 Task: Create a task  Integrate a new online platform for online meditation sessions , assign it to team member softage.3@softage.net in the project AutoEngine and update the status of the task to  At Risk , set the priority of the task to Medium
Action: Mouse moved to (55, 42)
Screenshot: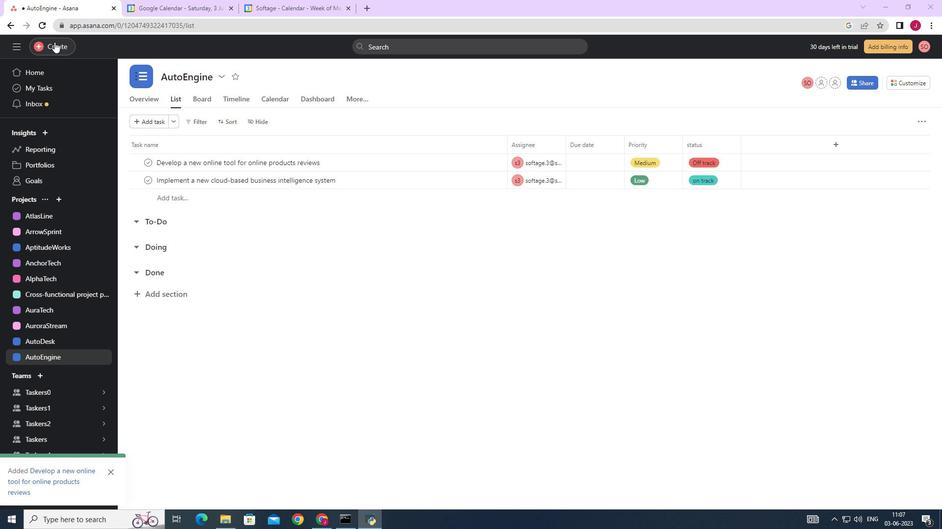 
Action: Mouse pressed left at (55, 42)
Screenshot: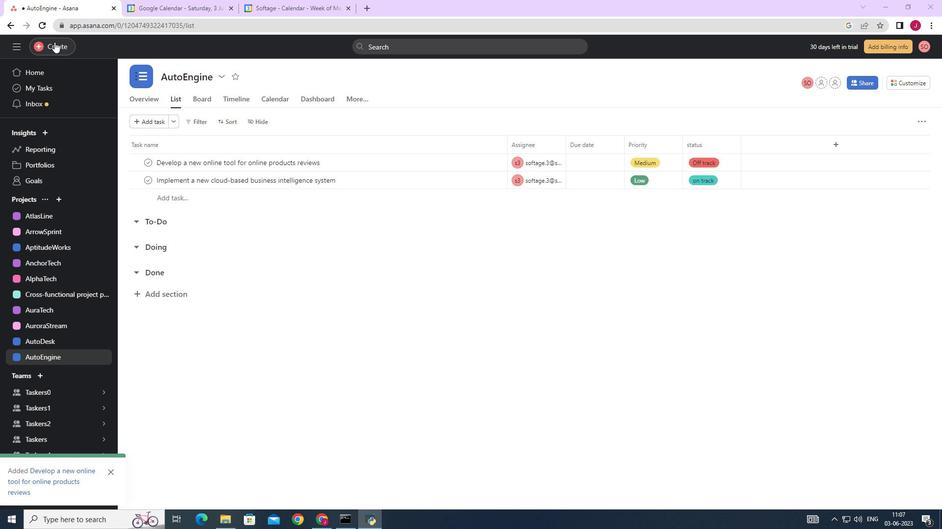
Action: Mouse moved to (118, 47)
Screenshot: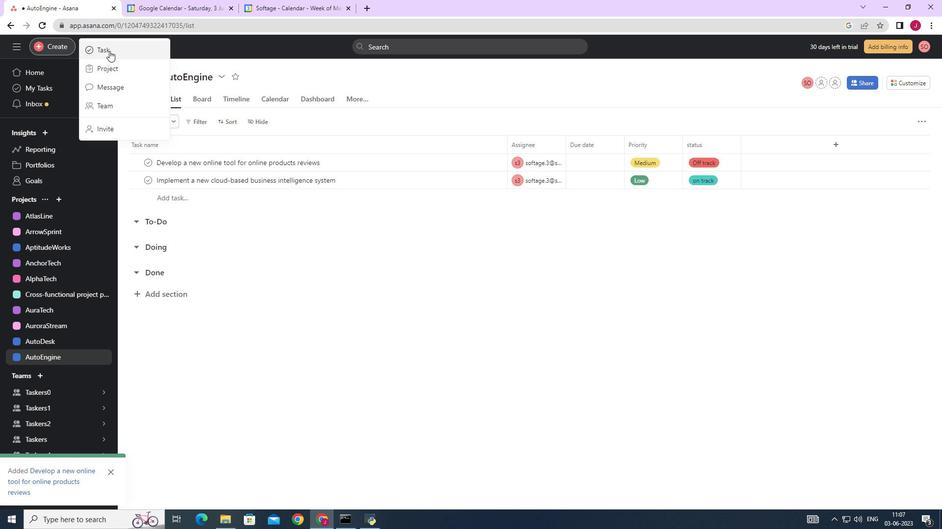 
Action: Mouse pressed left at (118, 47)
Screenshot: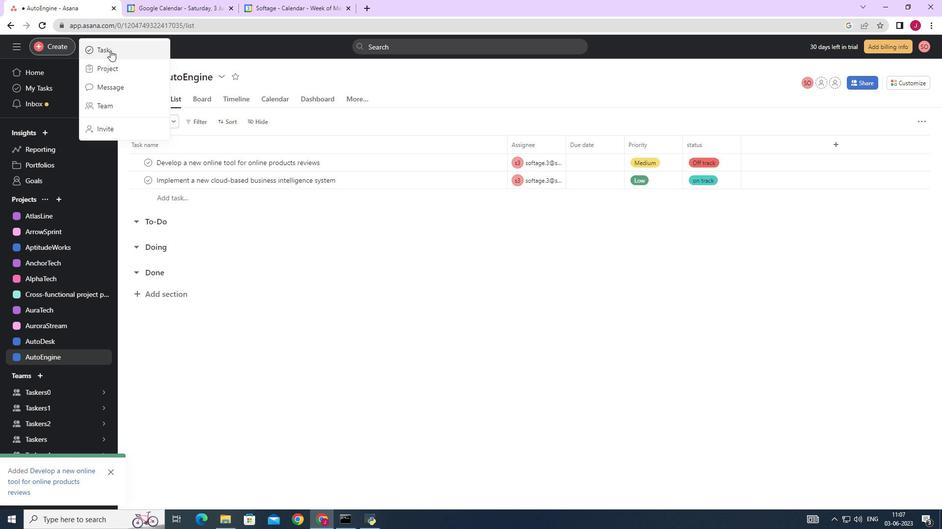 
Action: Mouse moved to (752, 325)
Screenshot: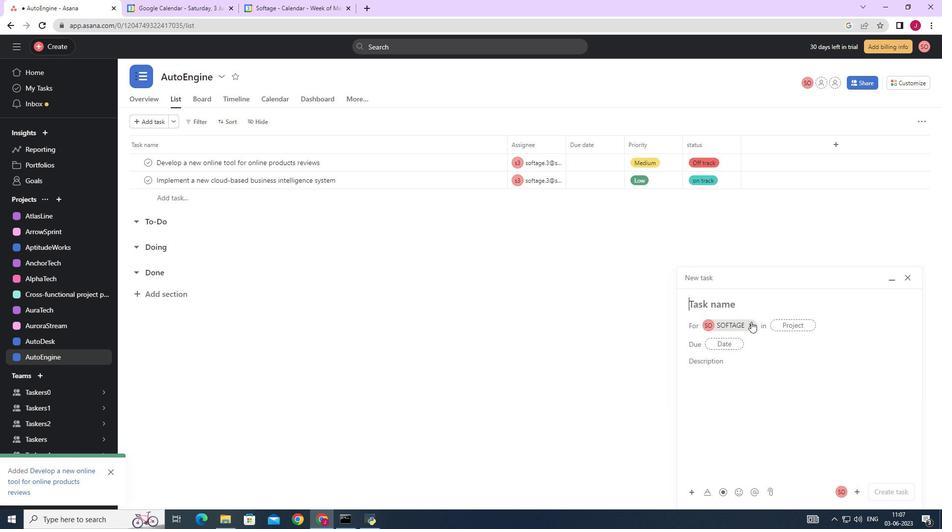 
Action: Mouse pressed left at (752, 325)
Screenshot: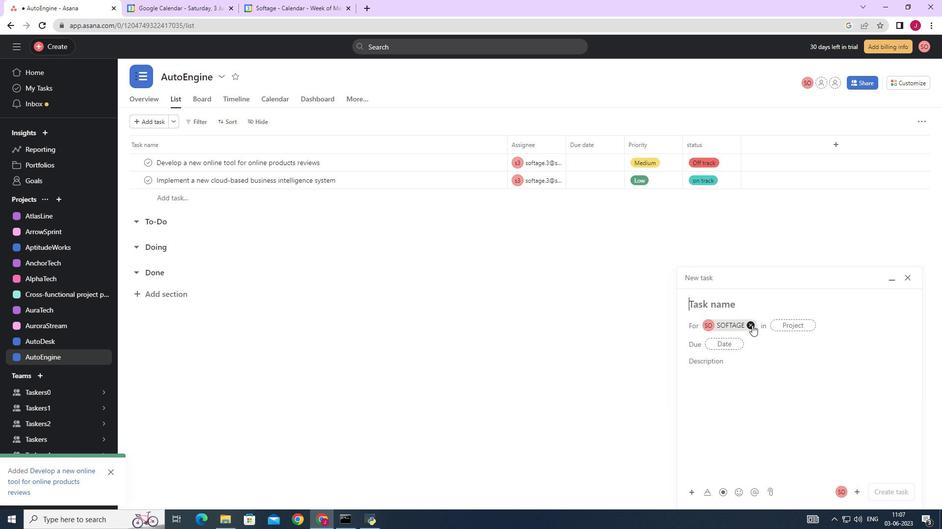 
Action: Mouse moved to (710, 304)
Screenshot: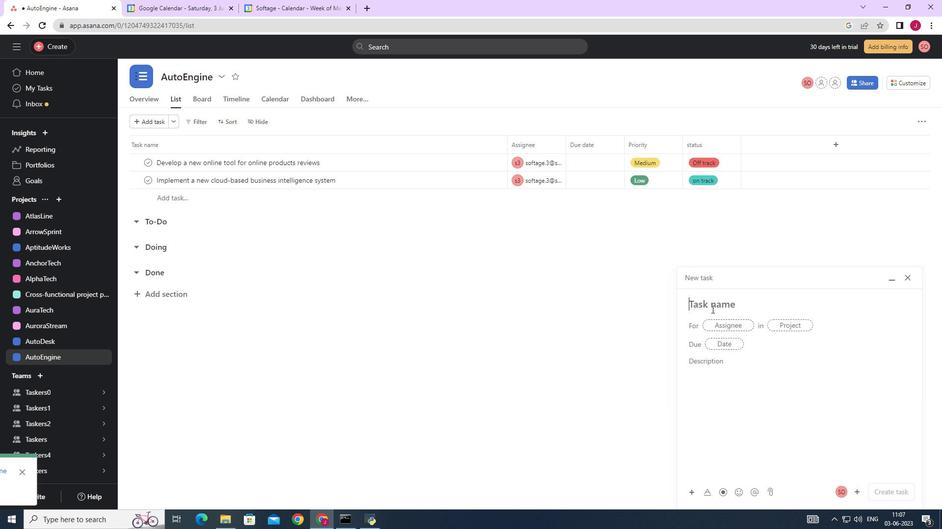 
Action: Mouse pressed left at (710, 304)
Screenshot: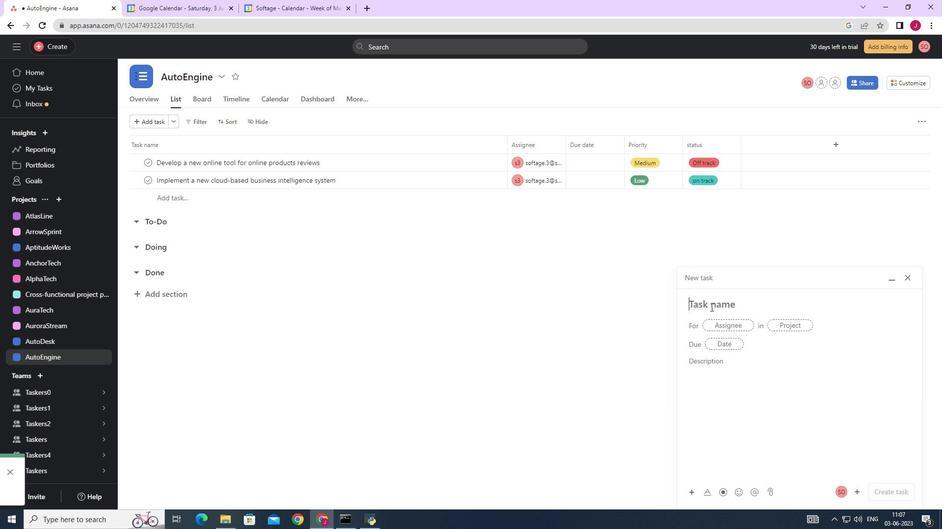 
Action: Mouse moved to (711, 304)
Screenshot: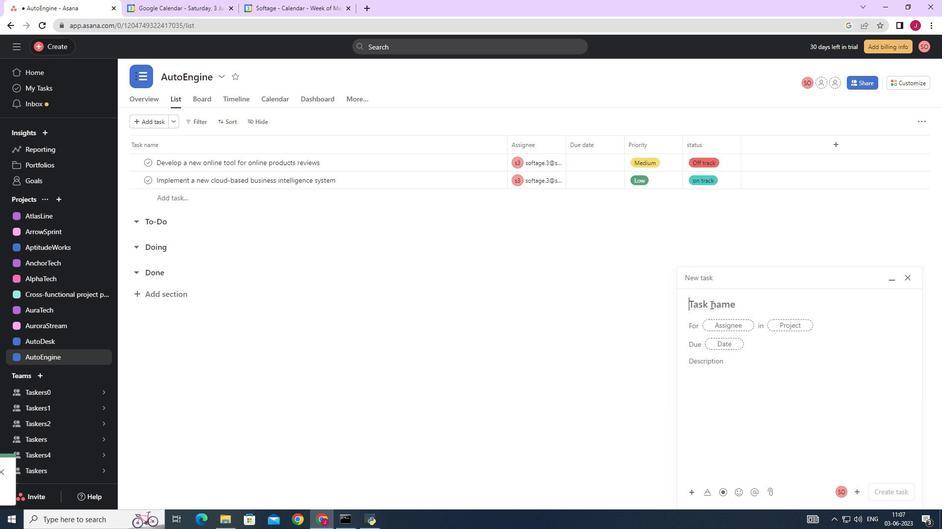
Action: Key pressed <Key.caps_lock>I<Key.caps_lock>ntegrate<Key.space>a<Key.space>new<Key.space>online<Key.space>platform<Key.space>for<Key.space>online<Key.space>mediation<Key.space>sessions
Screenshot: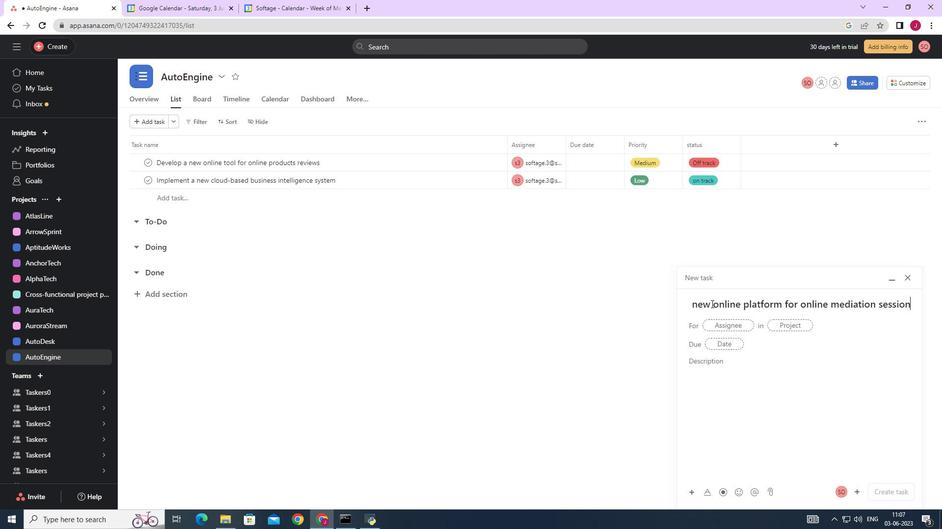 
Action: Mouse moved to (733, 328)
Screenshot: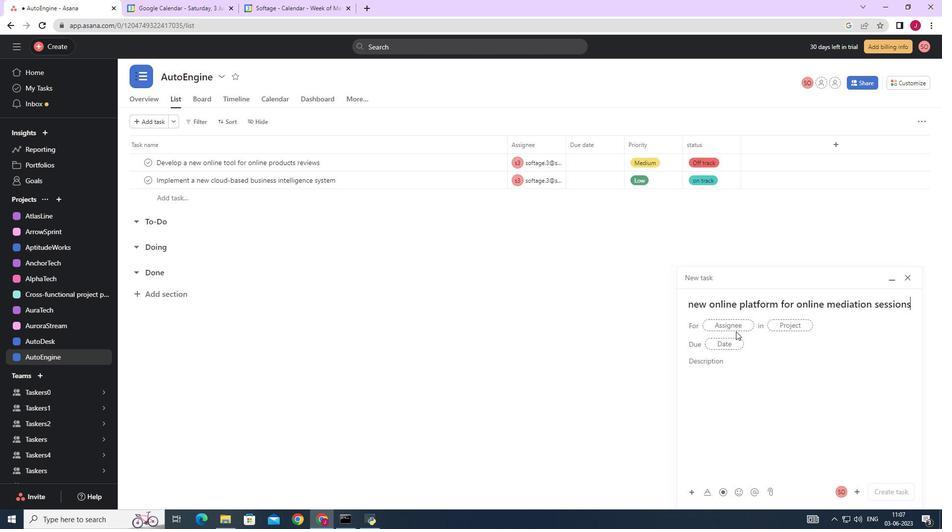 
Action: Mouse pressed left at (733, 328)
Screenshot: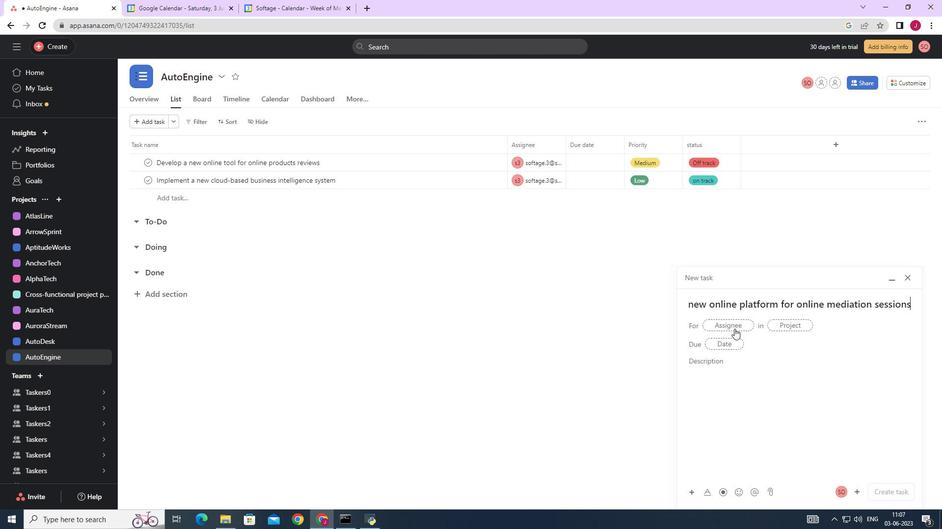 
Action: Key pressed softage.3
Screenshot: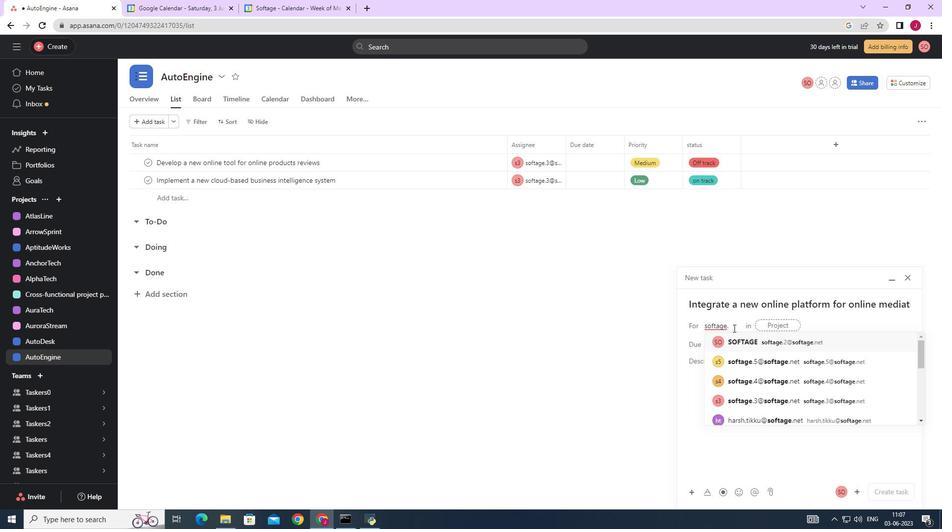 
Action: Mouse moved to (747, 341)
Screenshot: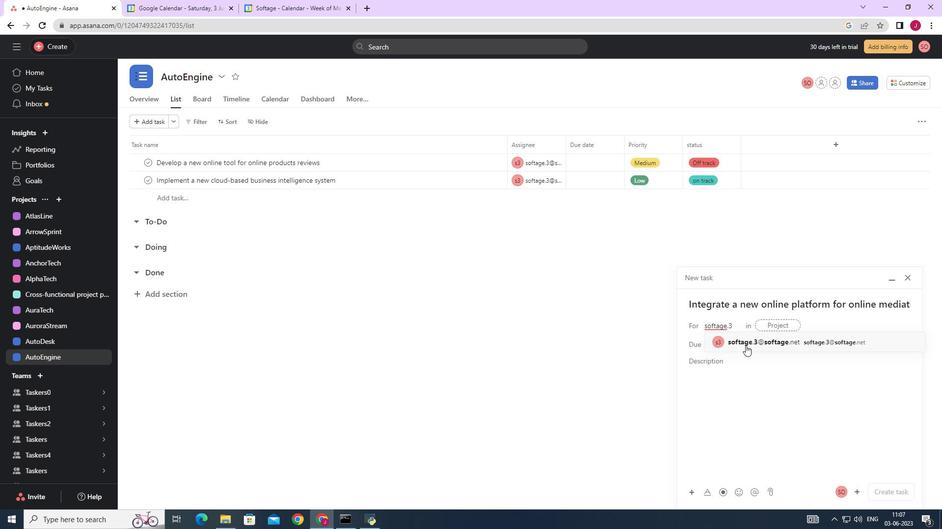 
Action: Mouse pressed left at (747, 341)
Screenshot: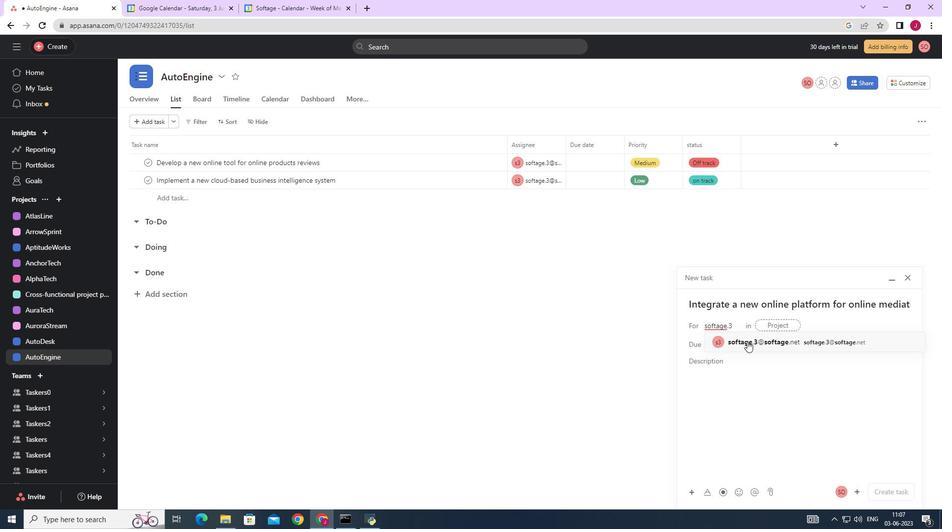 
Action: Mouse moved to (633, 341)
Screenshot: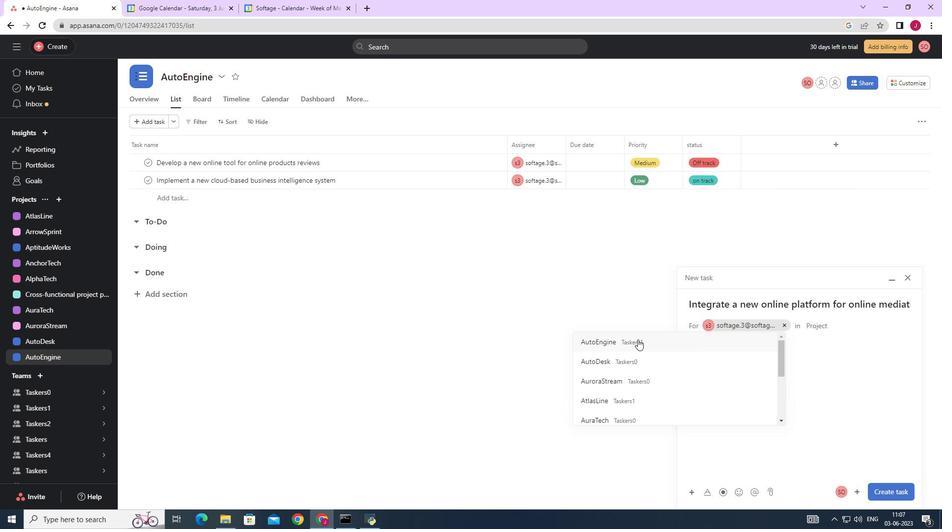 
Action: Mouse pressed left at (633, 341)
Screenshot: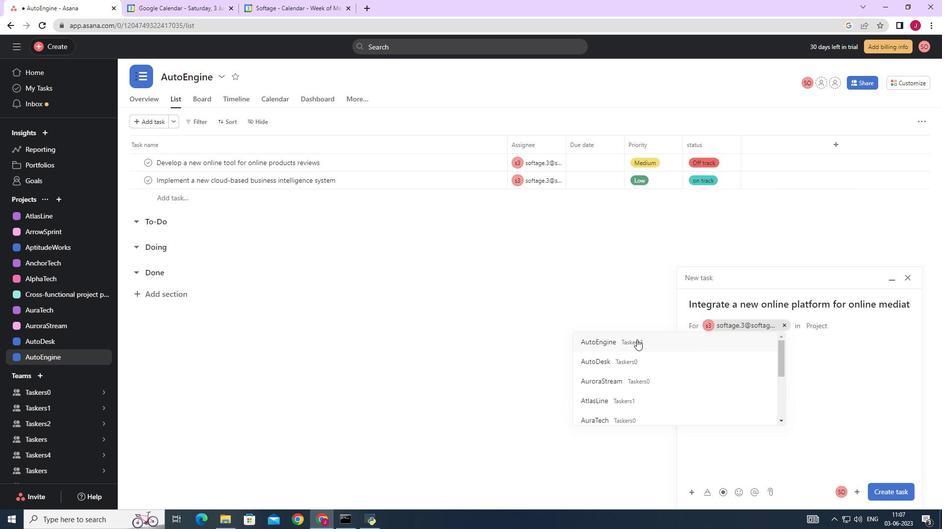 
Action: Mouse moved to (721, 366)
Screenshot: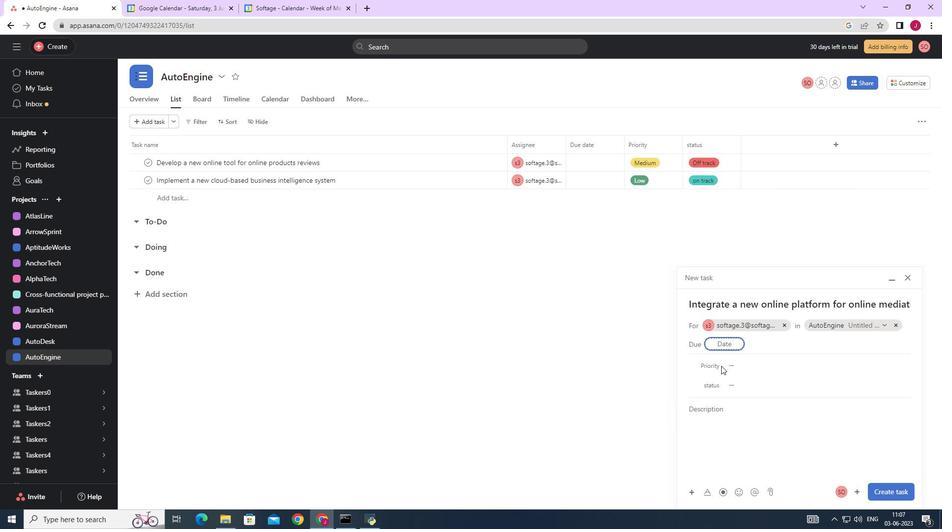 
Action: Mouse pressed left at (721, 366)
Screenshot: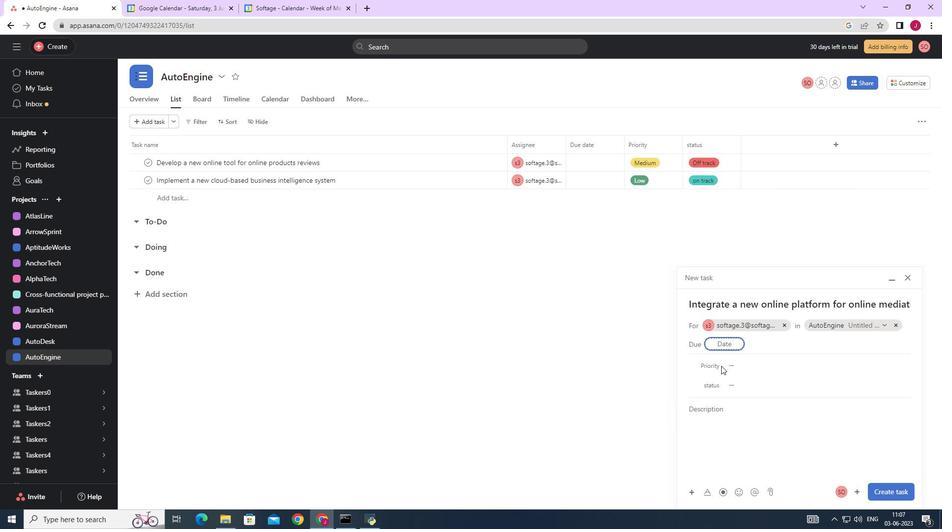 
Action: Mouse moved to (730, 366)
Screenshot: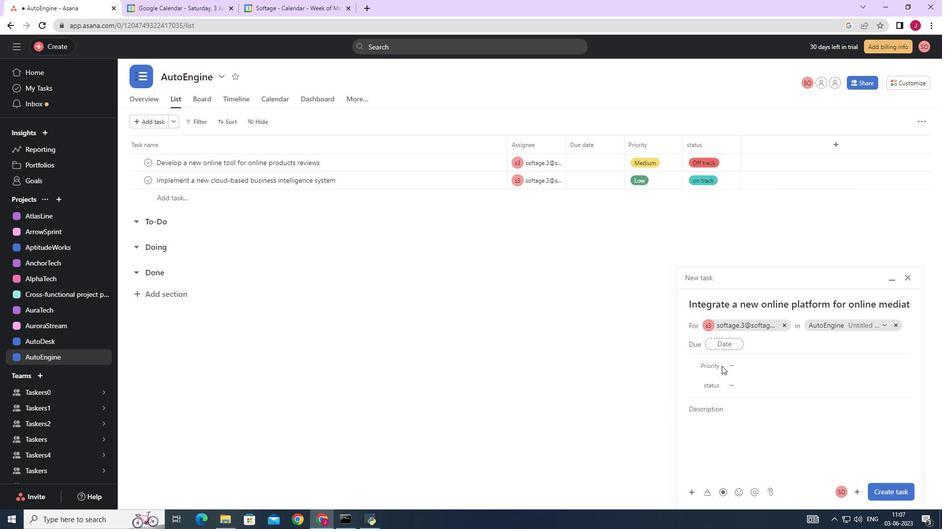 
Action: Mouse pressed left at (730, 366)
Screenshot: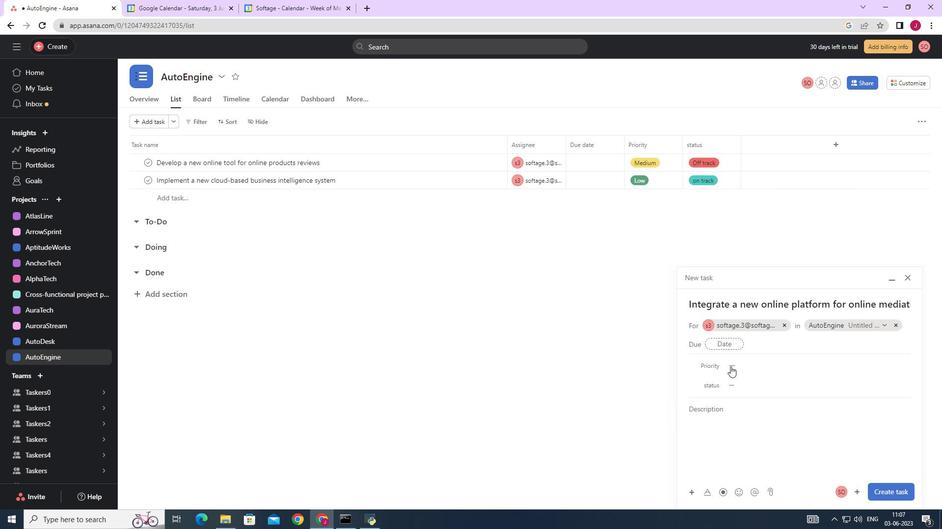 
Action: Mouse moved to (759, 415)
Screenshot: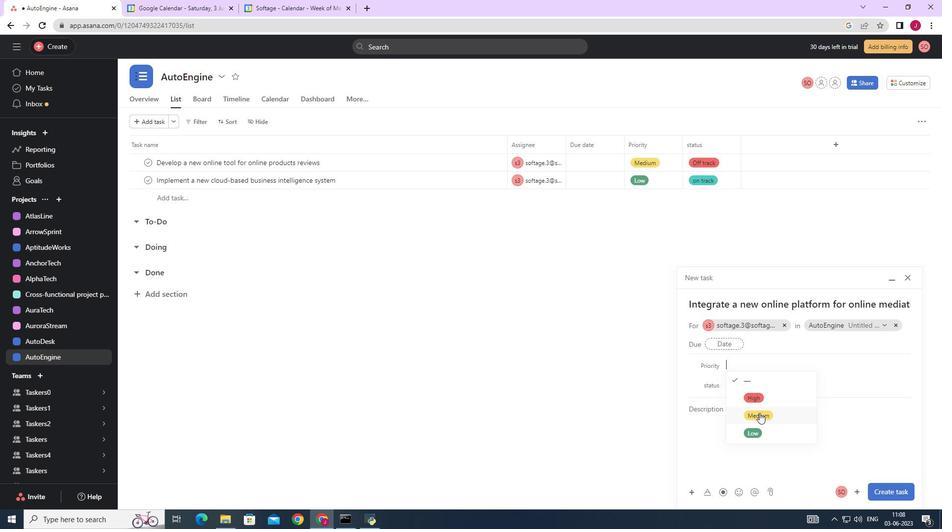 
Action: Mouse pressed left at (759, 415)
Screenshot: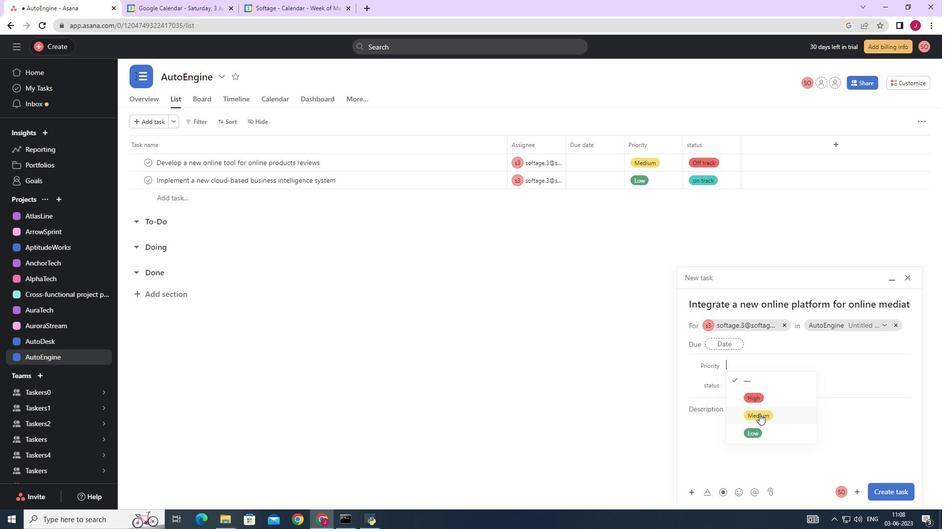 
Action: Mouse moved to (744, 383)
Screenshot: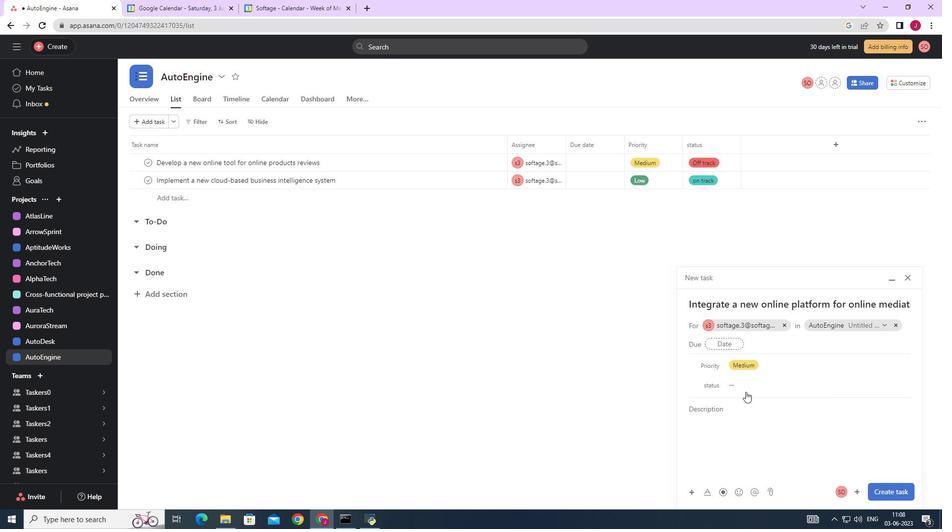 
Action: Mouse pressed left at (744, 383)
Screenshot: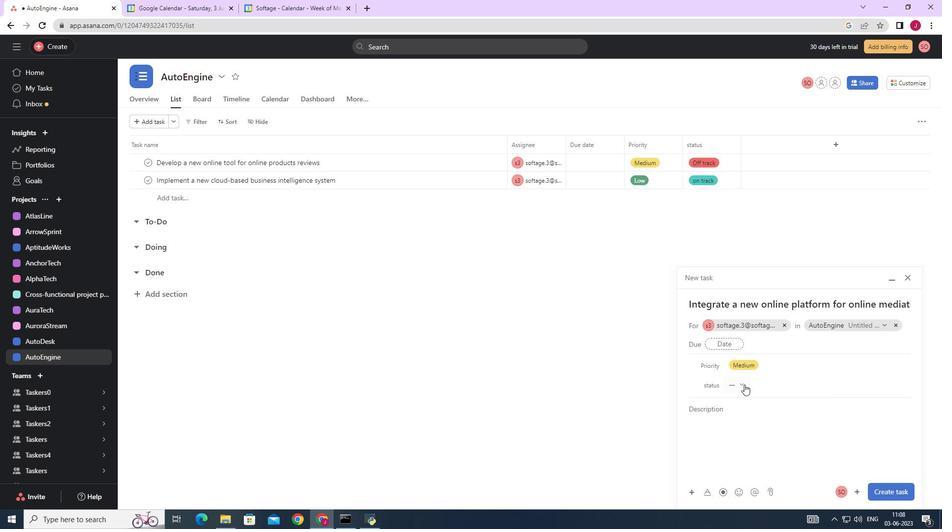 
Action: Mouse moved to (761, 453)
Screenshot: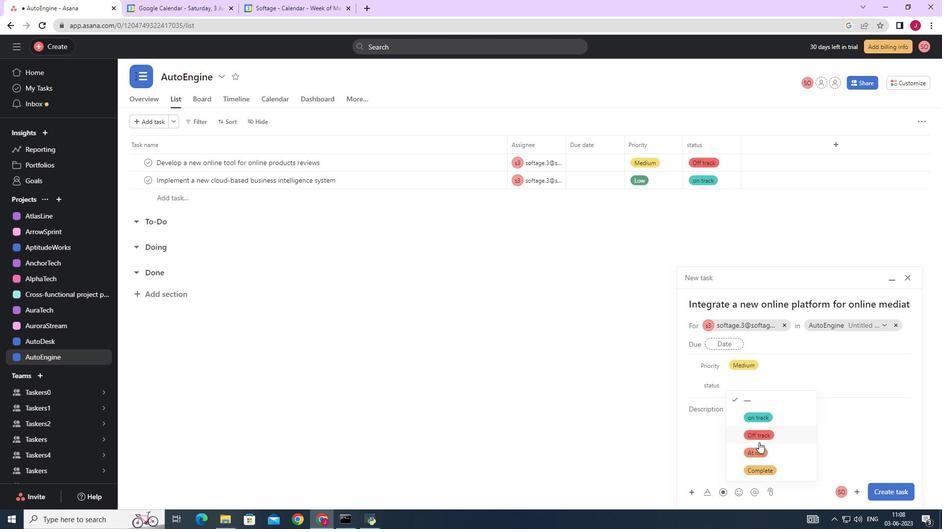 
Action: Mouse pressed left at (761, 453)
Screenshot: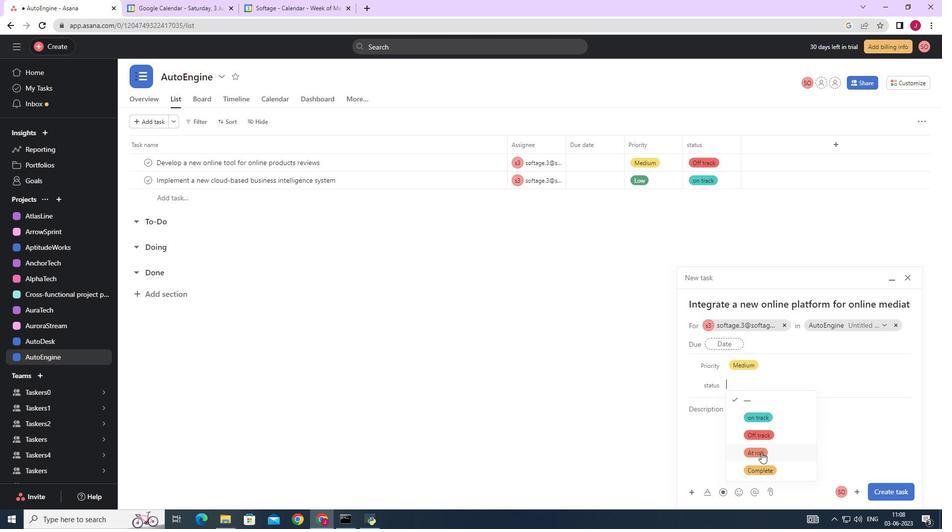 
Action: Mouse moved to (893, 487)
Screenshot: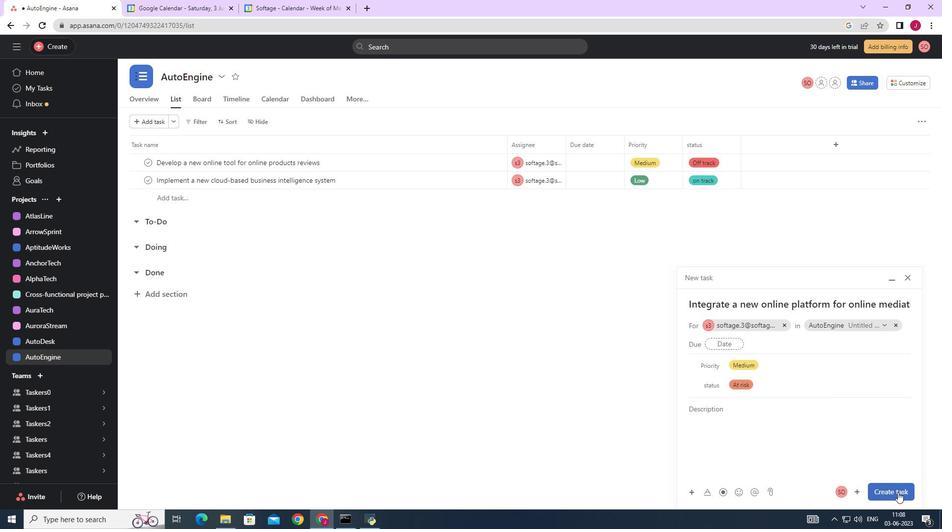 
Action: Mouse pressed left at (893, 487)
Screenshot: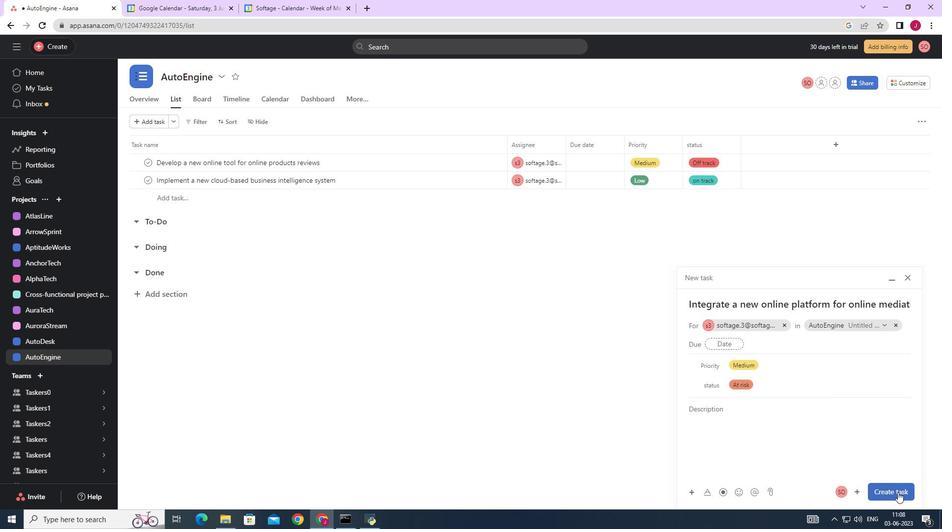 
Action: Mouse moved to (755, 306)
Screenshot: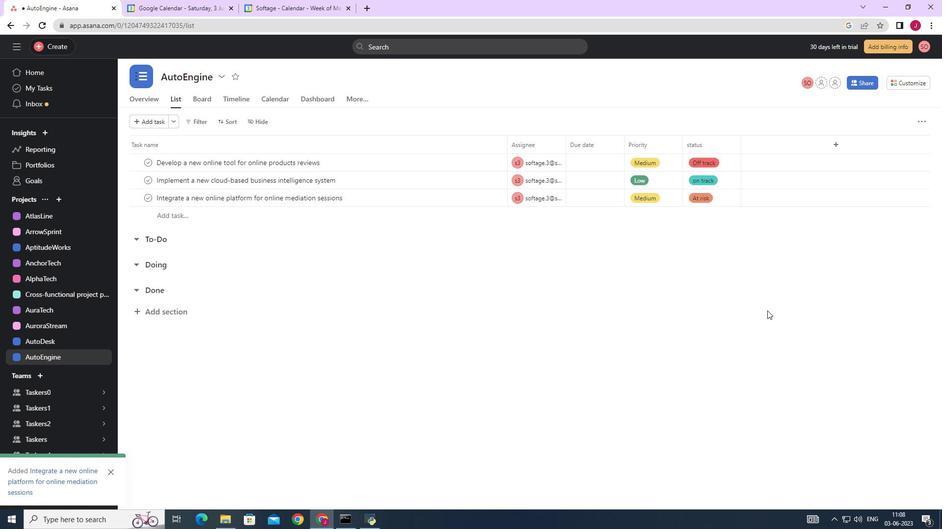 
